 Task: In the Contact  MiaTaylor31@bloomingdales.com, Log Call and save with description: 'Engaged in a call with a potential client seeking a tailored solution.'; Select call outcome: 'Busy '; Select call Direction: Inbound; Add date: '1 September, 2023' and time 12:00:PM. Logged in from softage.1@softage.net
Action: Mouse moved to (77, 51)
Screenshot: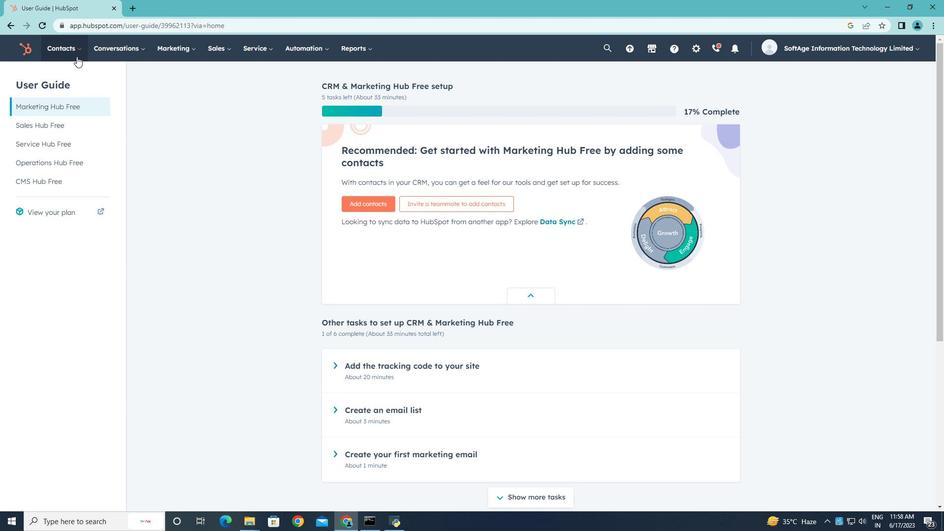 
Action: Mouse pressed left at (77, 51)
Screenshot: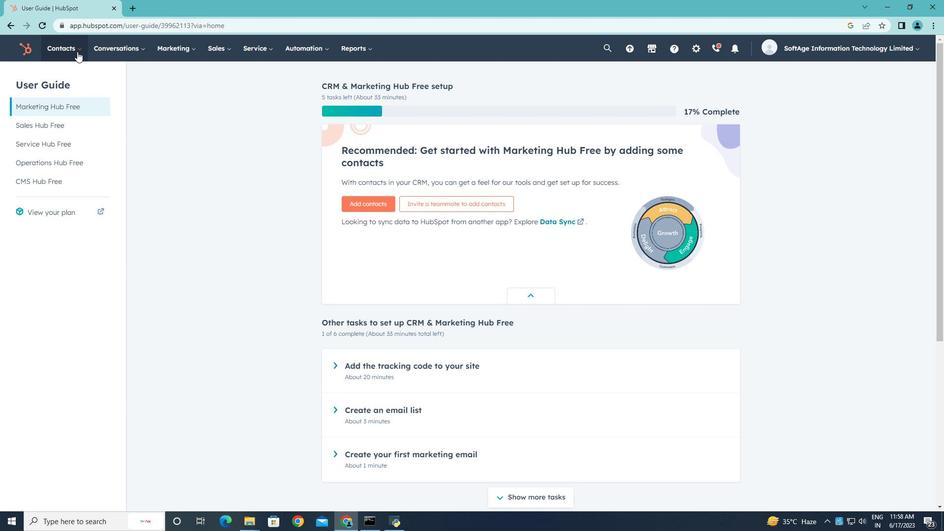 
Action: Mouse moved to (63, 76)
Screenshot: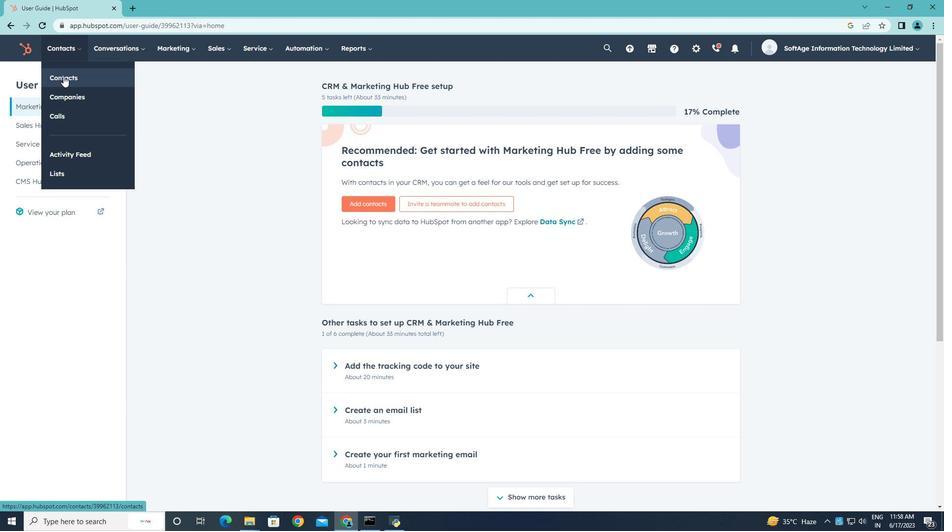 
Action: Mouse pressed left at (63, 76)
Screenshot: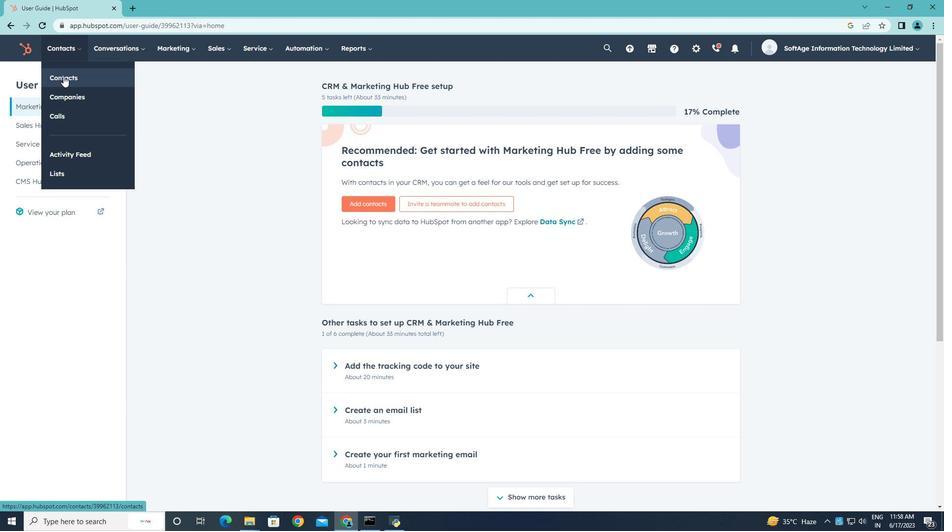 
Action: Mouse moved to (60, 159)
Screenshot: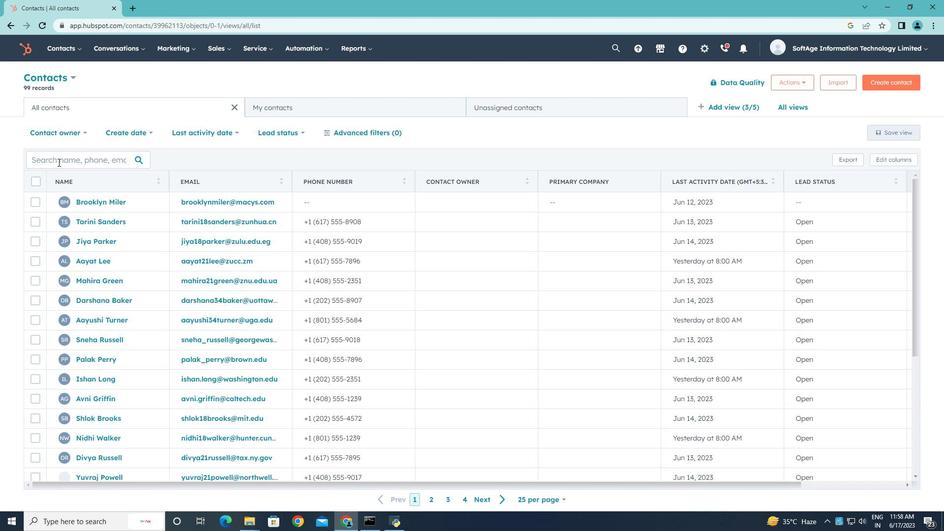 
Action: Mouse pressed left at (60, 159)
Screenshot: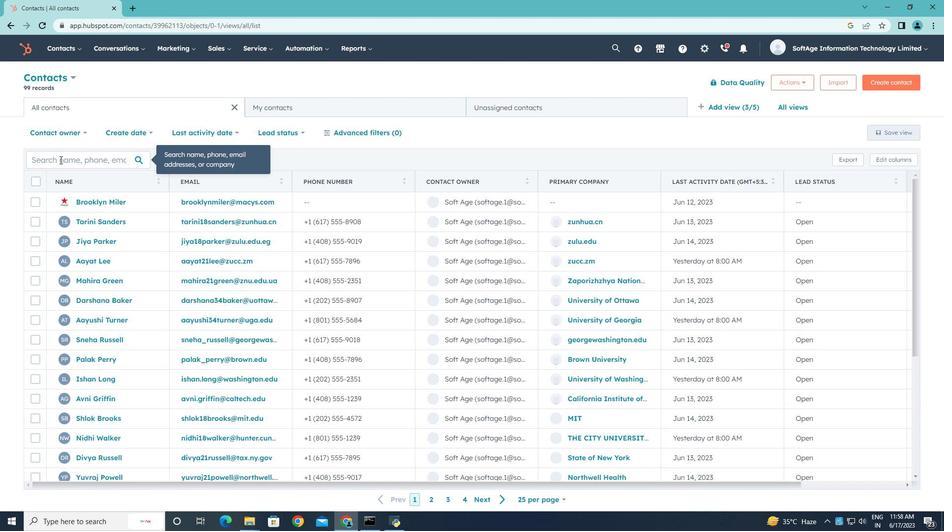 
Action: Key pressed <Key.shift>Mia<Key.shift>Taylor<Key.shift><Key.shift><Key.shift><Key.shift><Key.shift><Key.shift>31<Key.shift><Key.shift><Key.shift><Key.shift><Key.shift><Key.shift><Key.shift><Key.shift>@bloomingdales.com
Screenshot: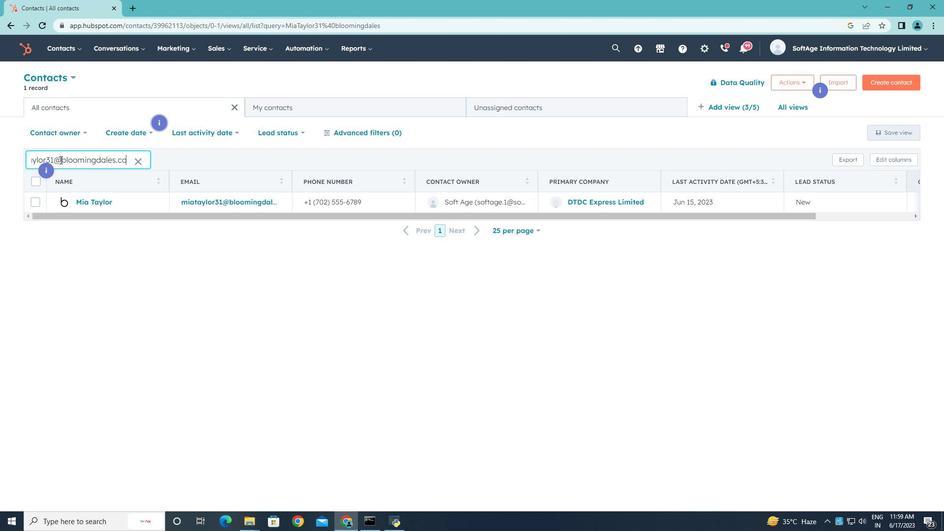 
Action: Mouse moved to (87, 201)
Screenshot: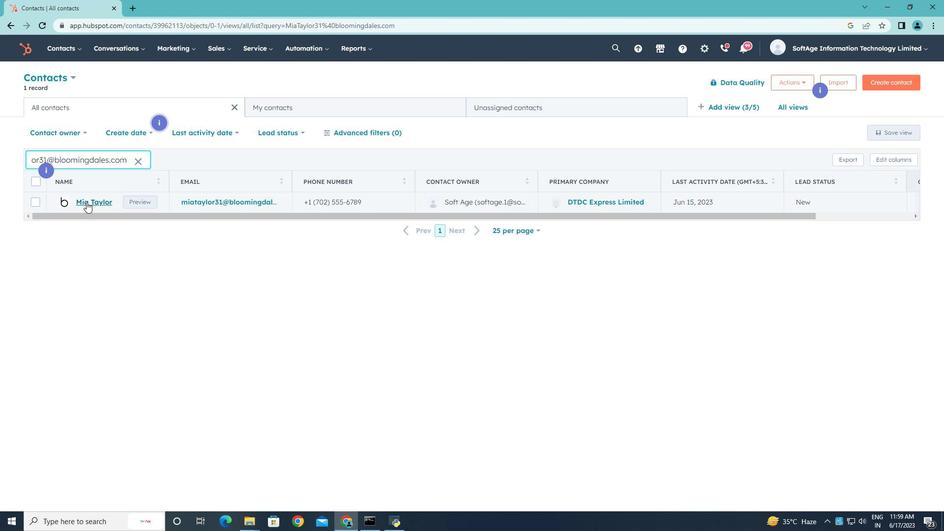 
Action: Mouse pressed left at (87, 201)
Screenshot: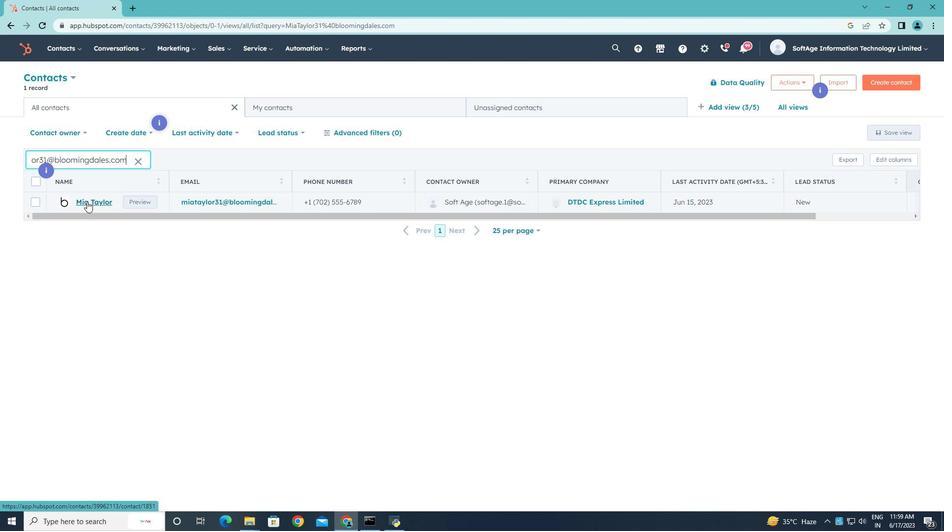 
Action: Mouse moved to (194, 166)
Screenshot: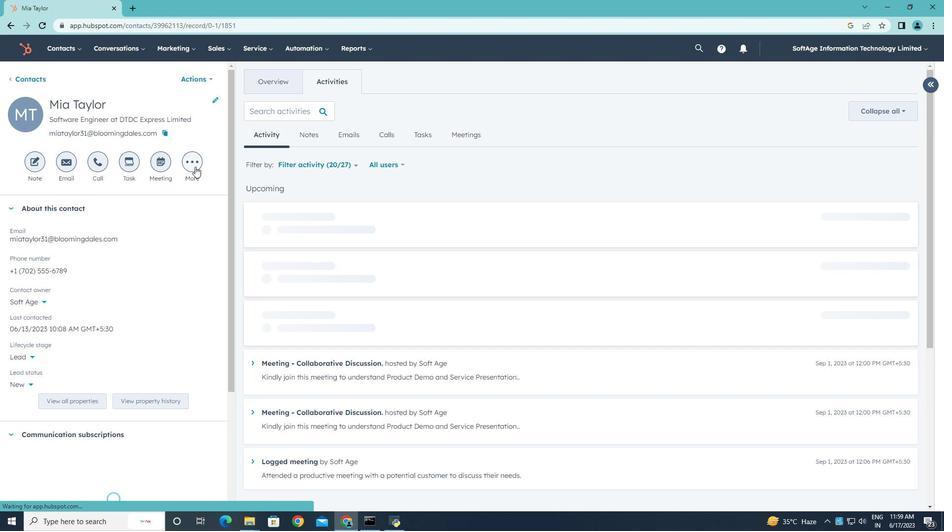 
Action: Mouse pressed left at (194, 166)
Screenshot: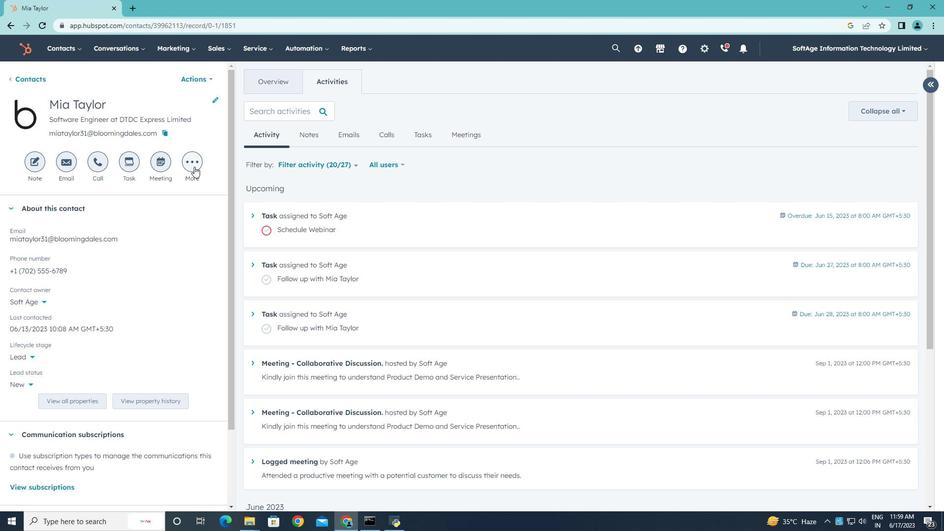 
Action: Mouse moved to (179, 244)
Screenshot: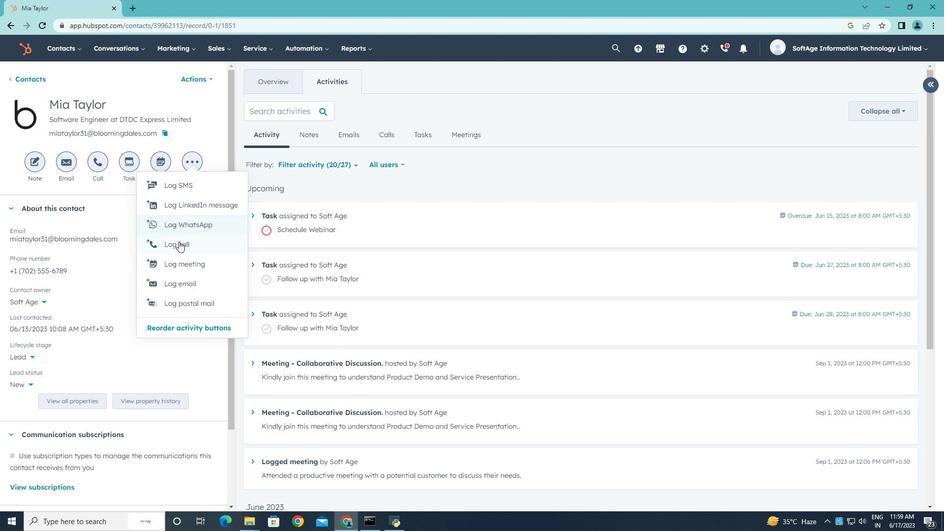 
Action: Mouse pressed left at (179, 244)
Screenshot: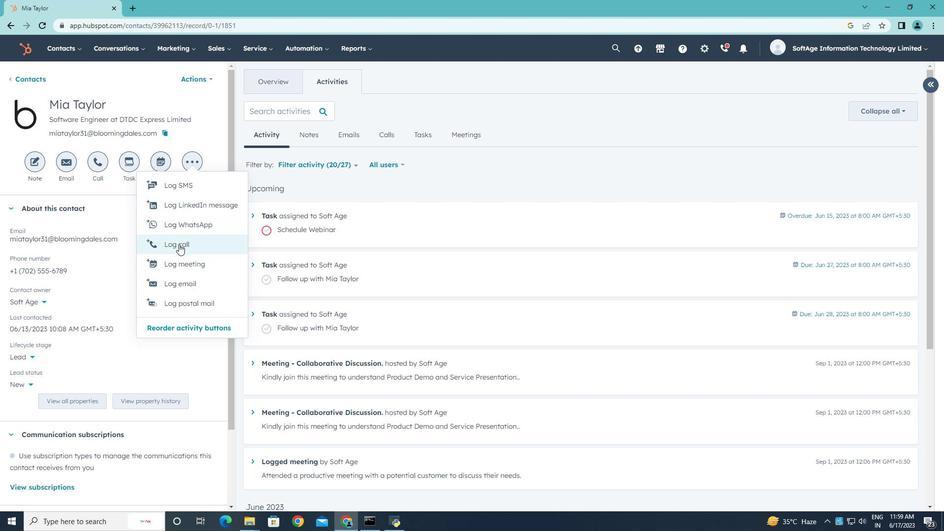 
Action: Key pressed <Key.shift>Engaged<Key.space>in<Key.space>a<Key.space>call<Key.space>with<Key.space>a<Key.space>potential<Key.space>client<Key.space>seeking<Key.space>a<Key.space>tailored<Key.space>solution.
Screenshot: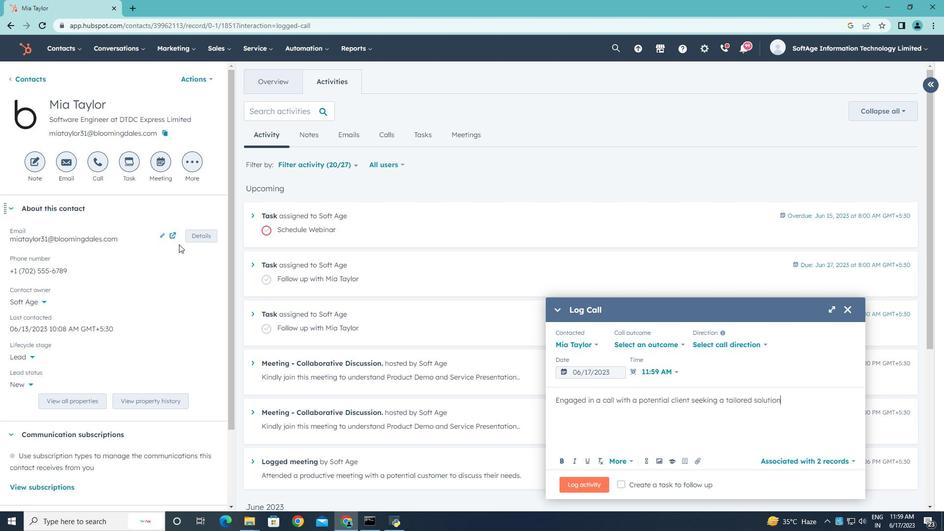 
Action: Mouse moved to (683, 345)
Screenshot: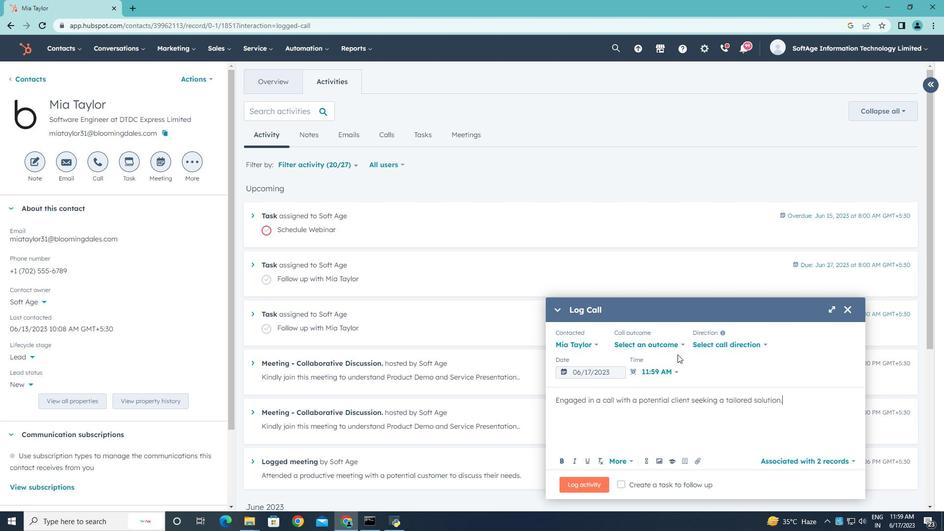 
Action: Mouse pressed left at (683, 345)
Screenshot: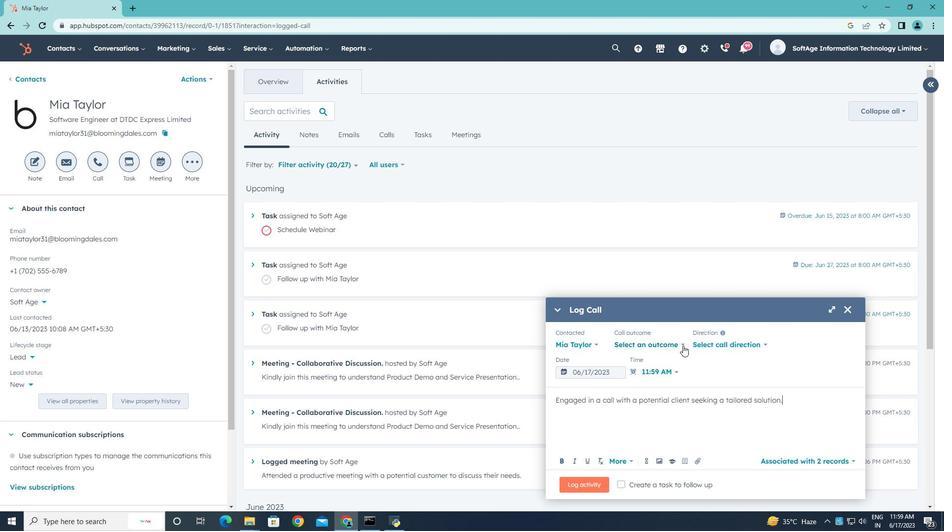 
Action: Mouse moved to (639, 368)
Screenshot: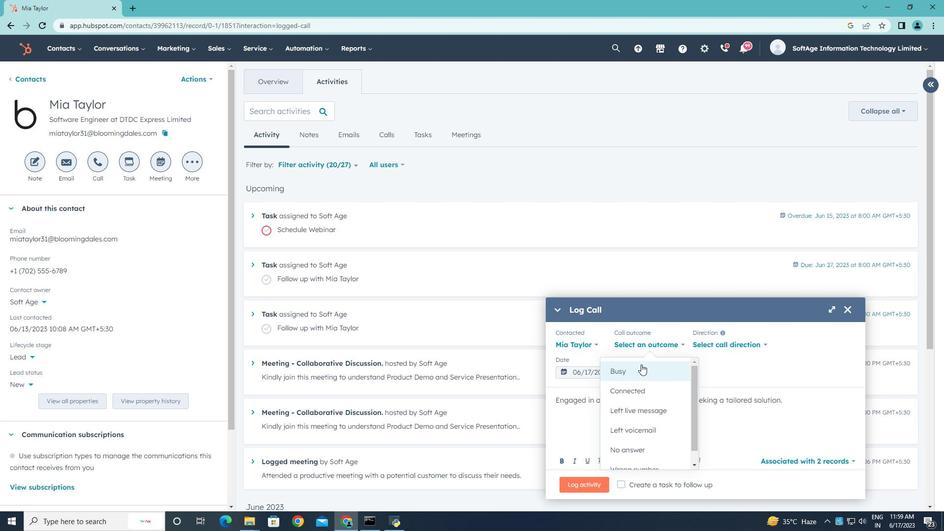 
Action: Mouse pressed left at (639, 368)
Screenshot: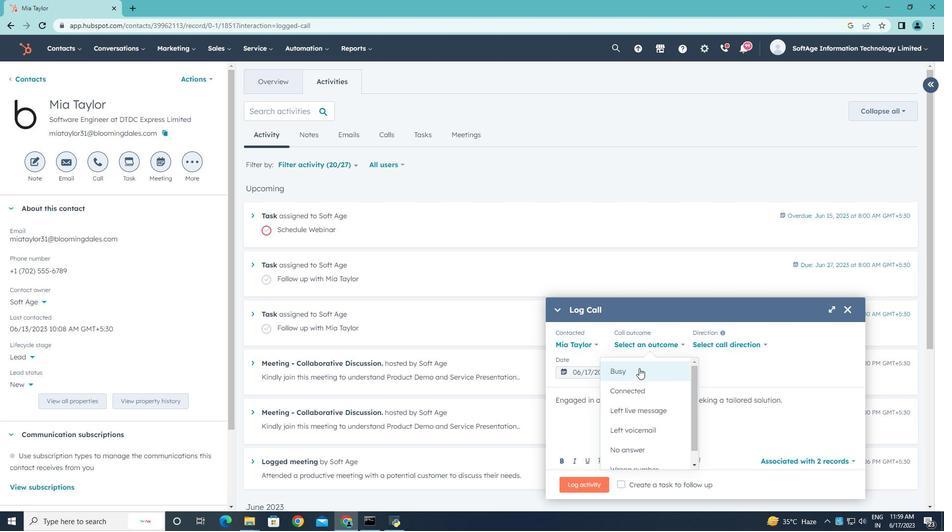
Action: Mouse moved to (714, 344)
Screenshot: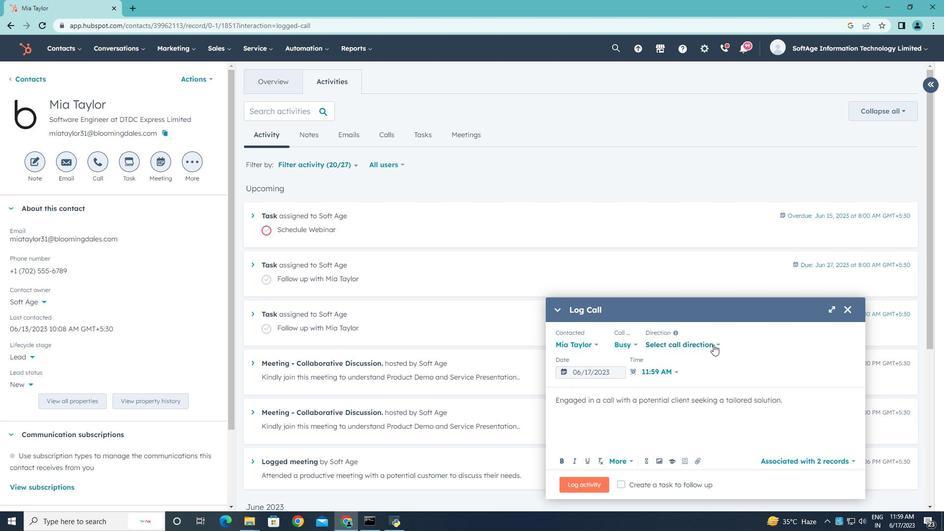 
Action: Mouse pressed left at (714, 344)
Screenshot: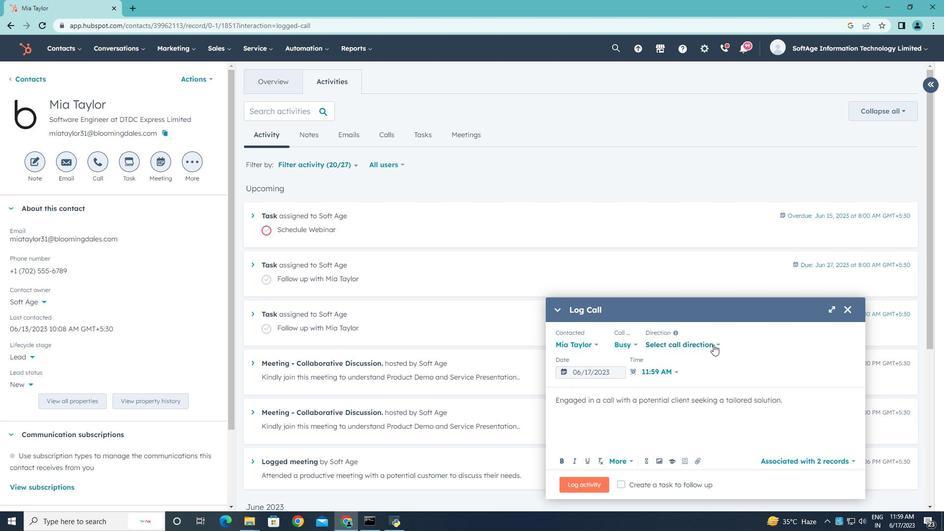 
Action: Mouse moved to (684, 373)
Screenshot: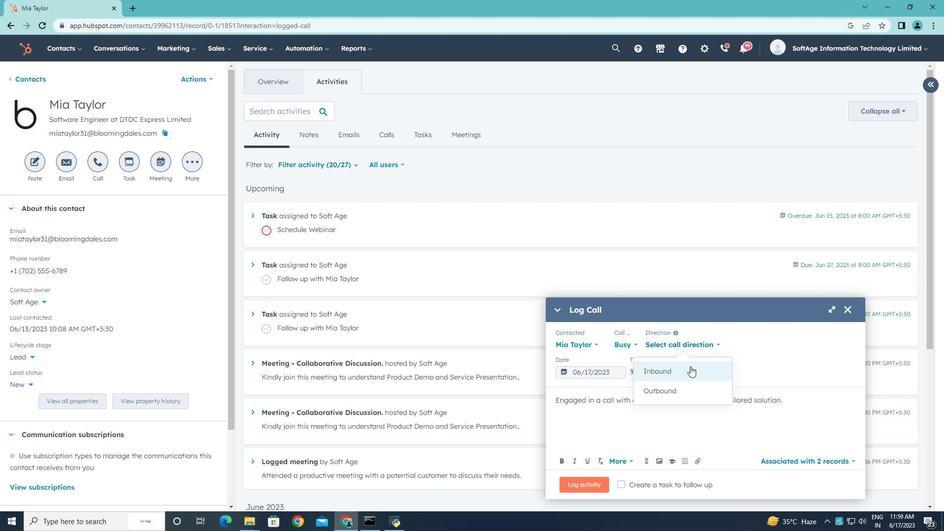 
Action: Mouse pressed left at (684, 373)
Screenshot: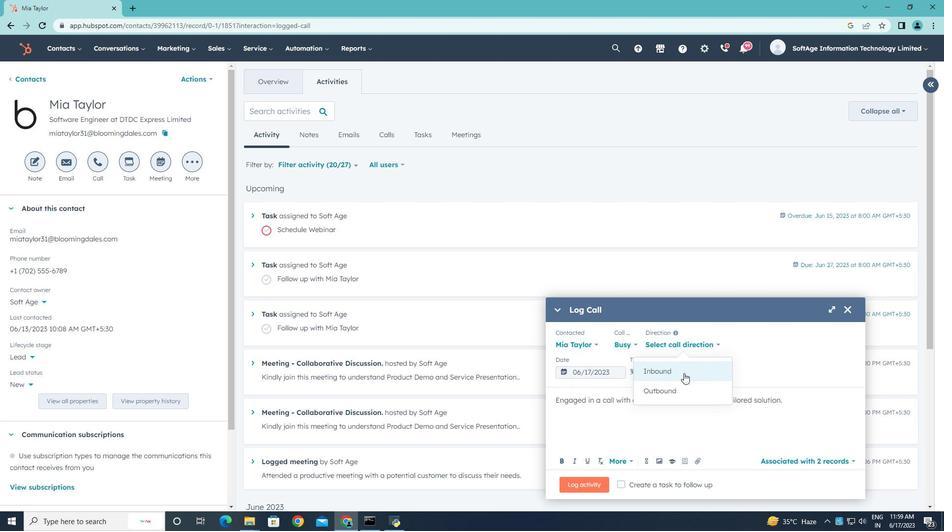 
Action: Mouse moved to (761, 348)
Screenshot: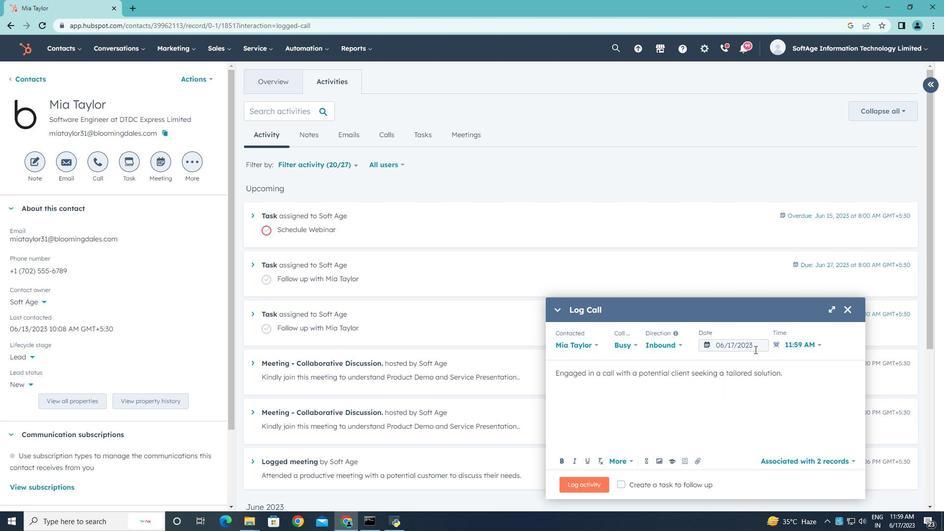
Action: Mouse pressed left at (761, 348)
Screenshot: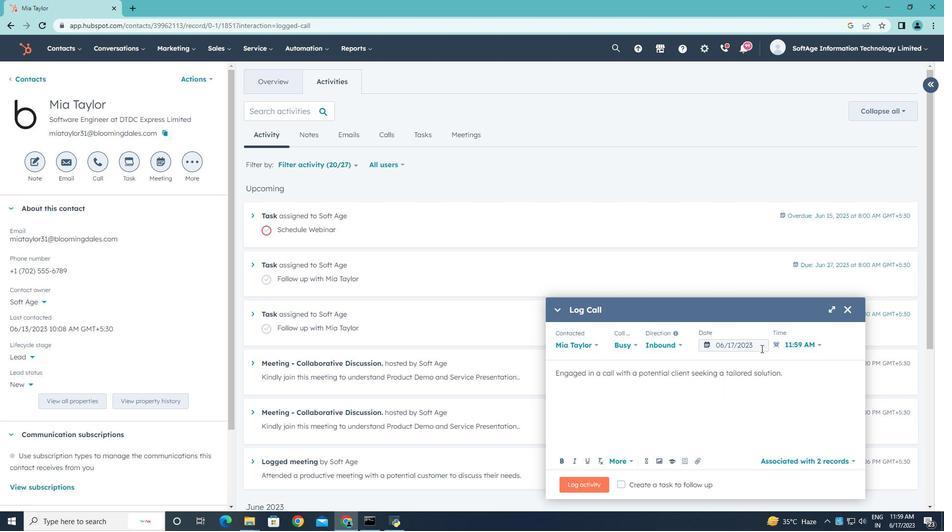 
Action: Mouse moved to (833, 185)
Screenshot: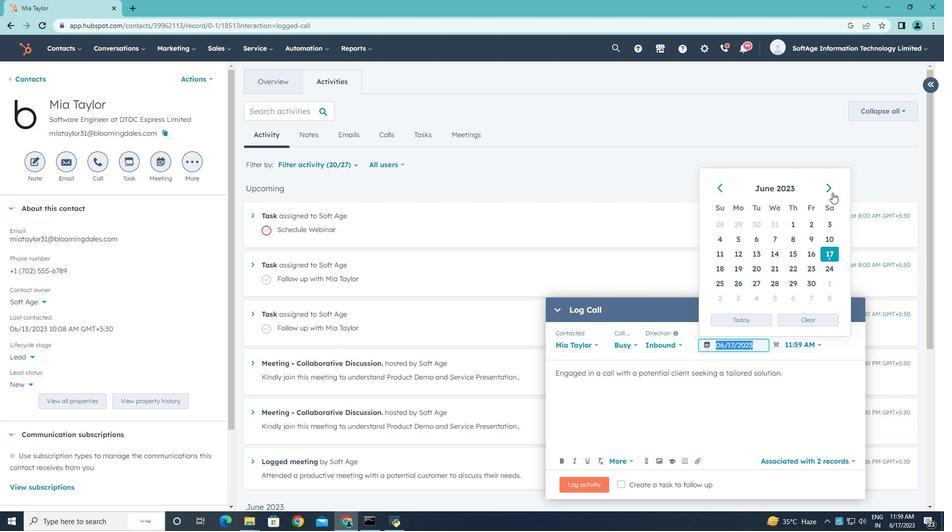 
Action: Mouse pressed left at (833, 185)
Screenshot: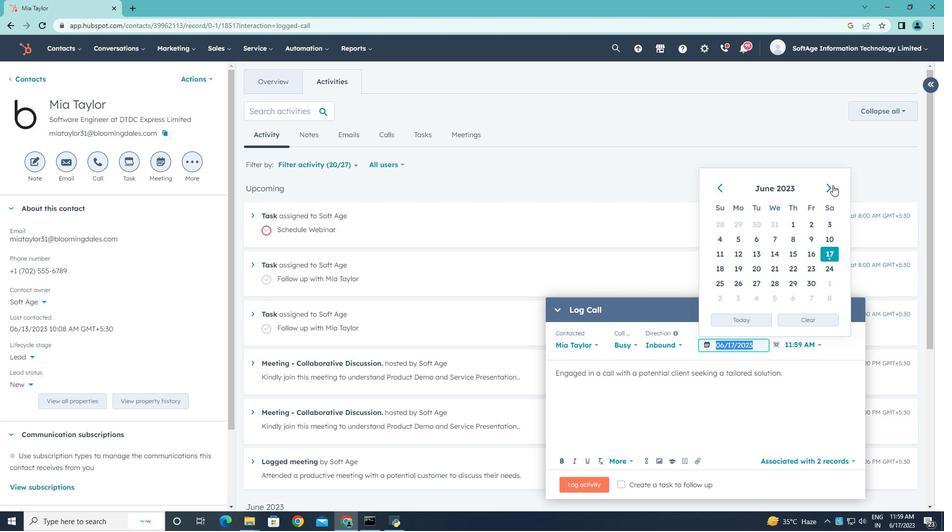 
Action: Mouse pressed left at (833, 185)
Screenshot: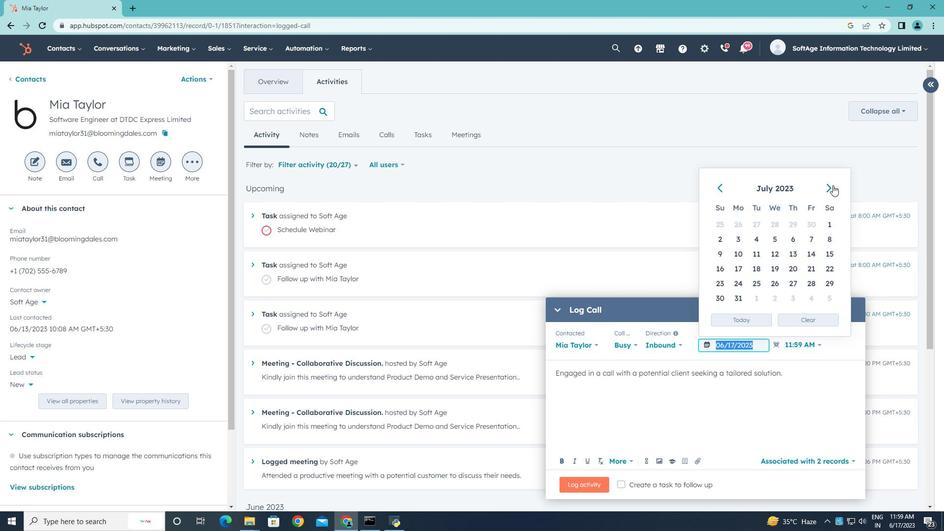 
Action: Mouse pressed left at (833, 185)
Screenshot: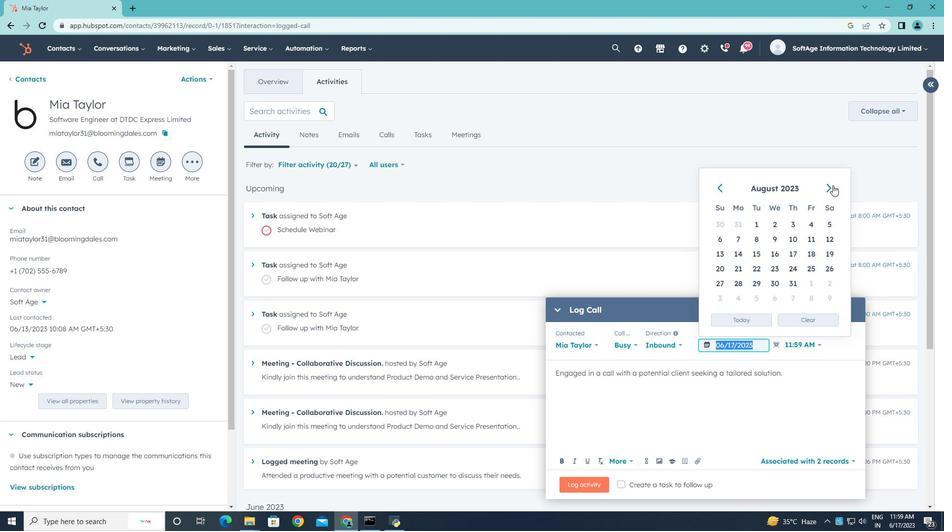 
Action: Mouse moved to (808, 222)
Screenshot: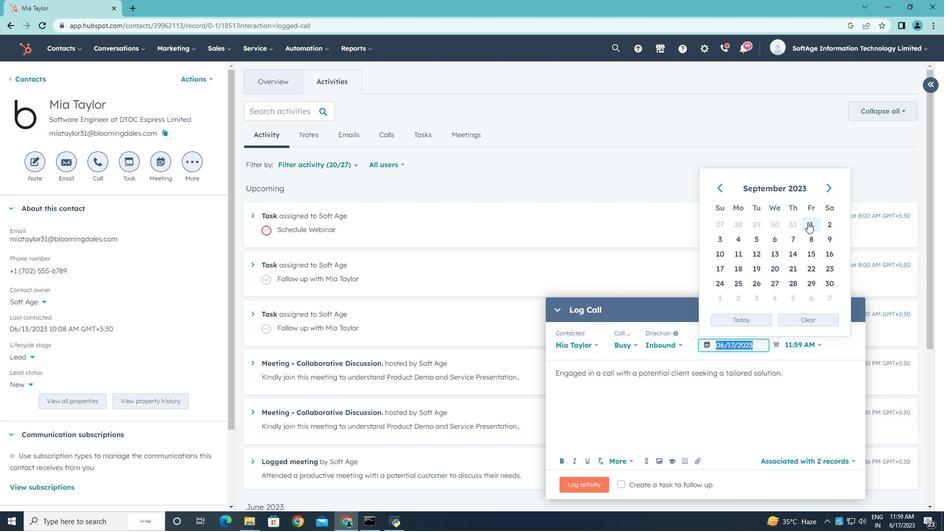
Action: Mouse pressed left at (808, 222)
Screenshot: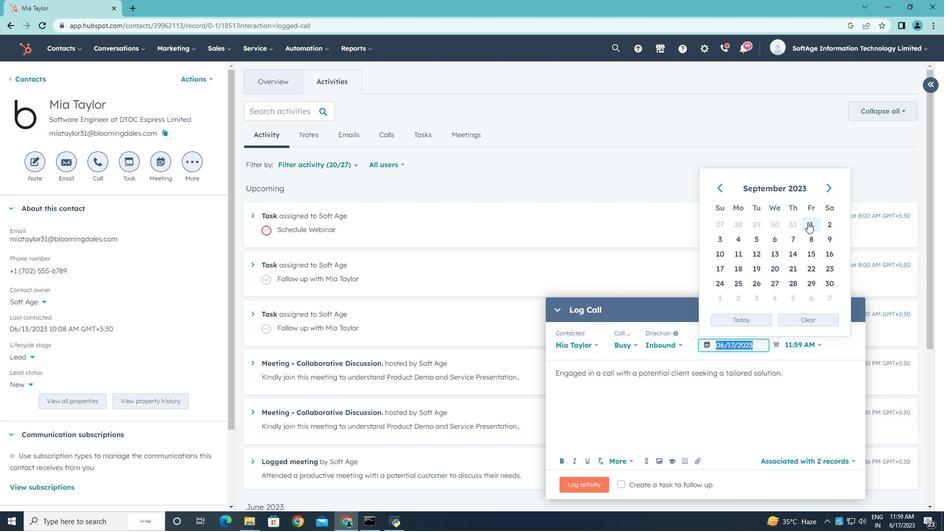 
Action: Mouse moved to (822, 342)
Screenshot: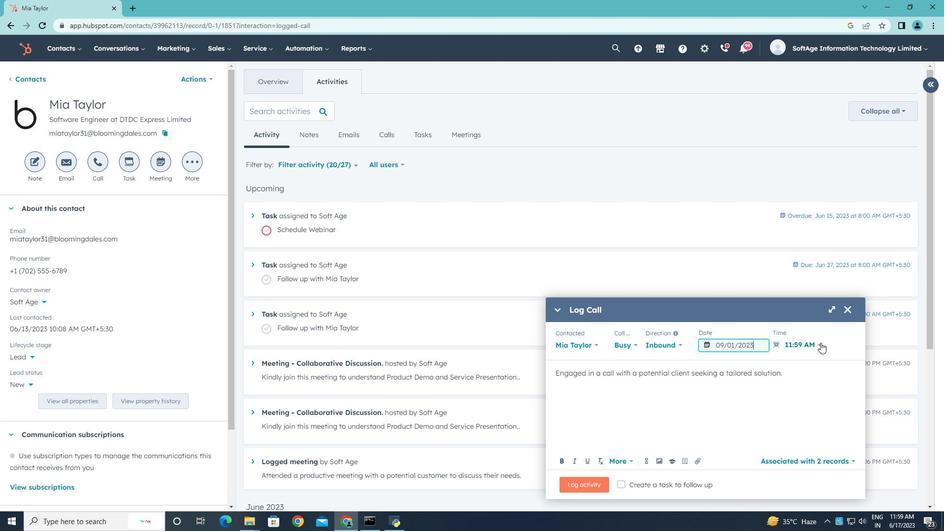 
Action: Mouse pressed left at (822, 342)
Screenshot: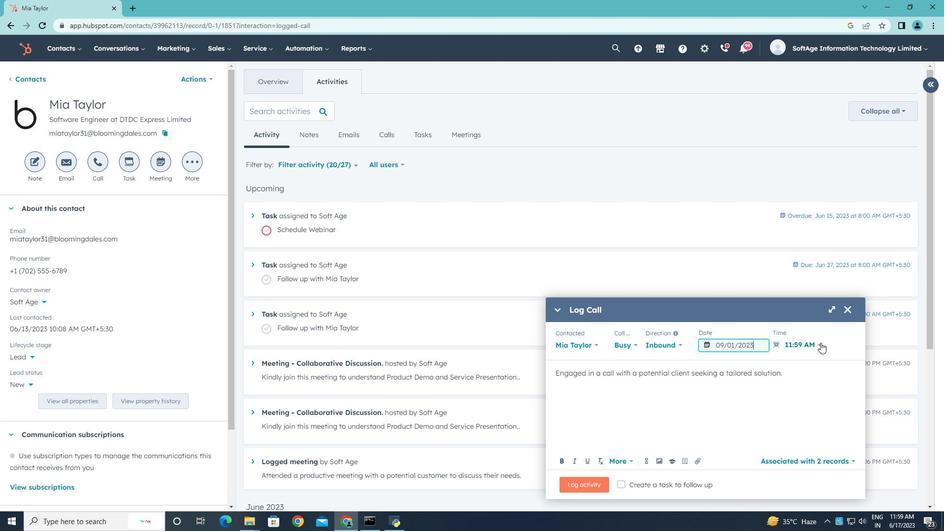 
Action: Mouse moved to (762, 454)
Screenshot: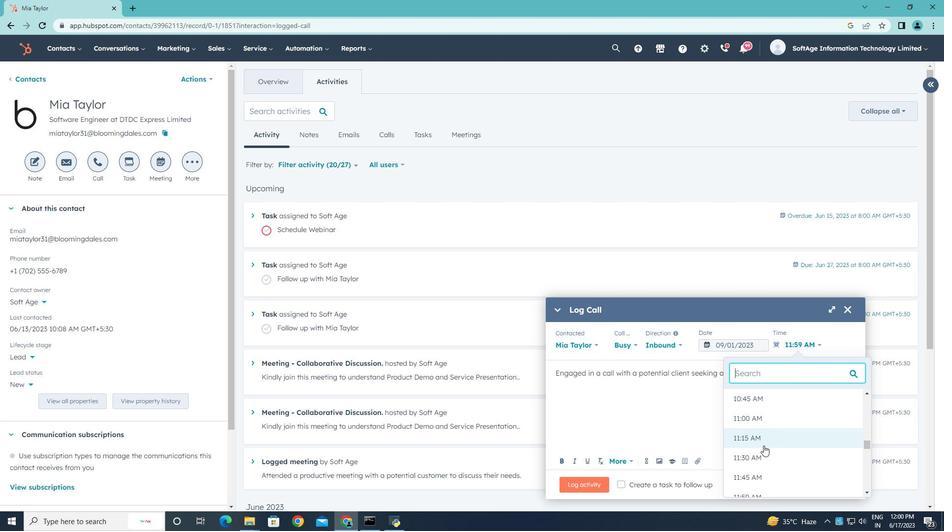 
Action: Mouse scrolled (762, 453) with delta (0, 0)
Screenshot: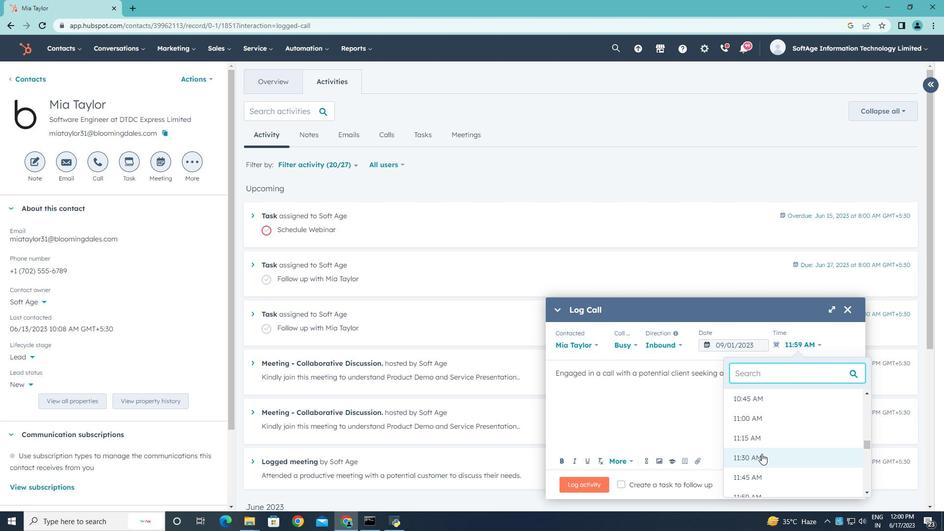 
Action: Mouse moved to (757, 464)
Screenshot: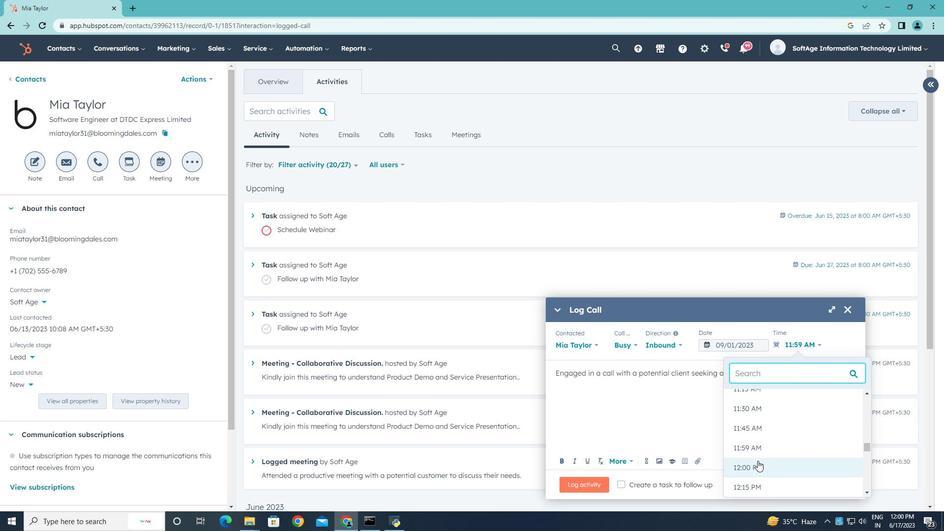 
Action: Mouse pressed left at (757, 464)
Screenshot: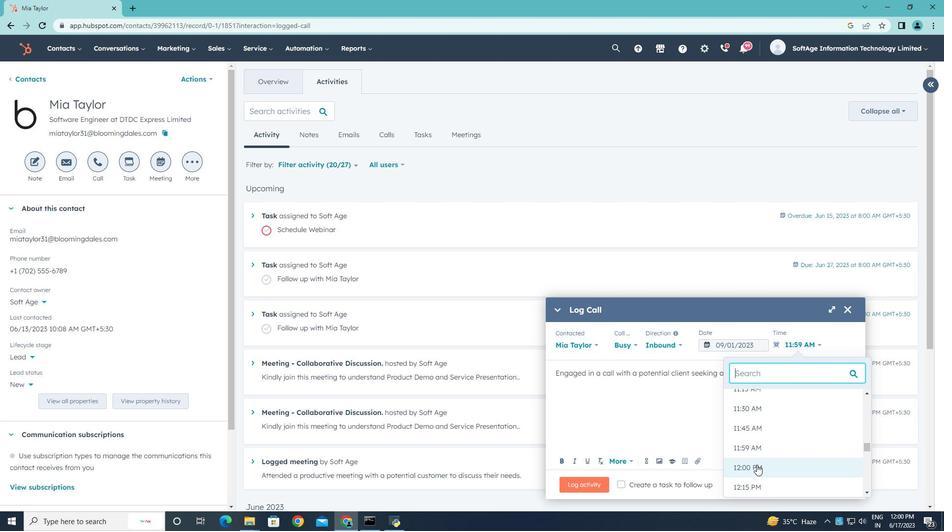 
Action: Mouse moved to (593, 484)
Screenshot: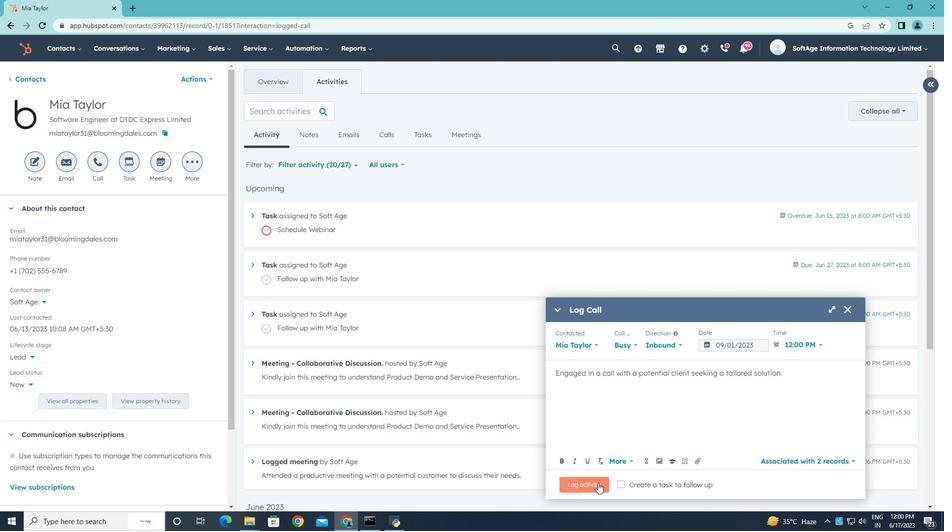 
Action: Mouse pressed left at (593, 484)
Screenshot: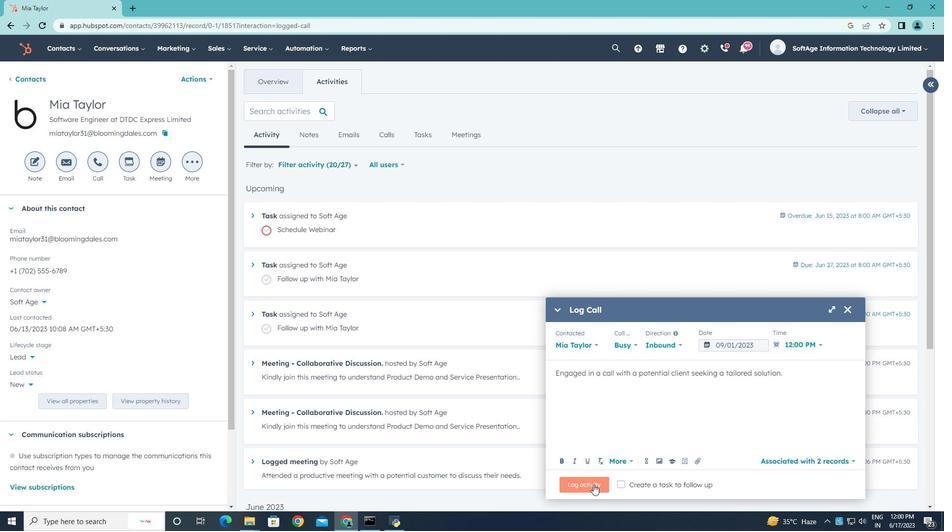 
